 Task: Search "Current user" in request & apply.
Action: Mouse pressed left at (772, 234)
Screenshot: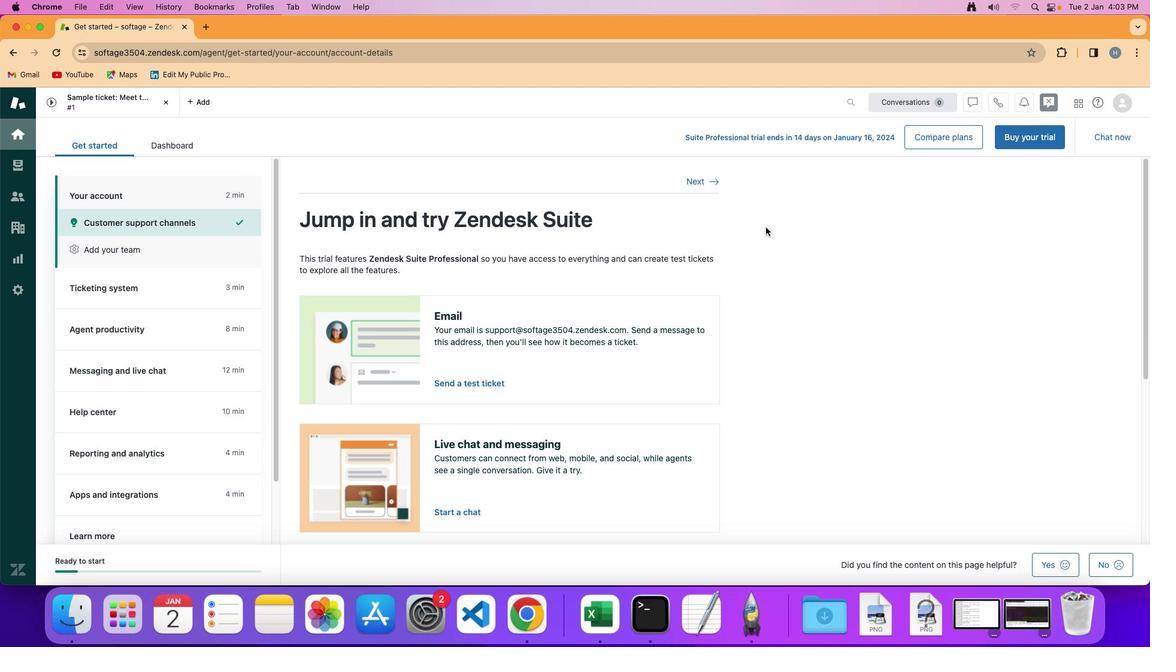 
Action: Mouse moved to (32, 174)
Screenshot: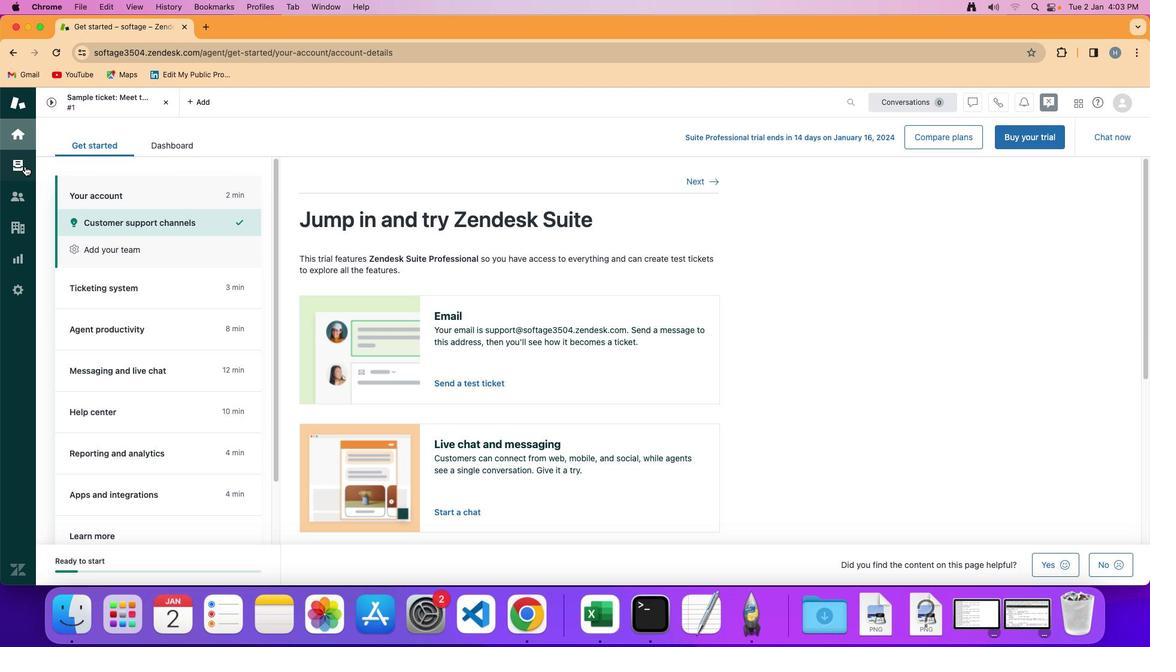 
Action: Mouse pressed left at (32, 174)
Screenshot: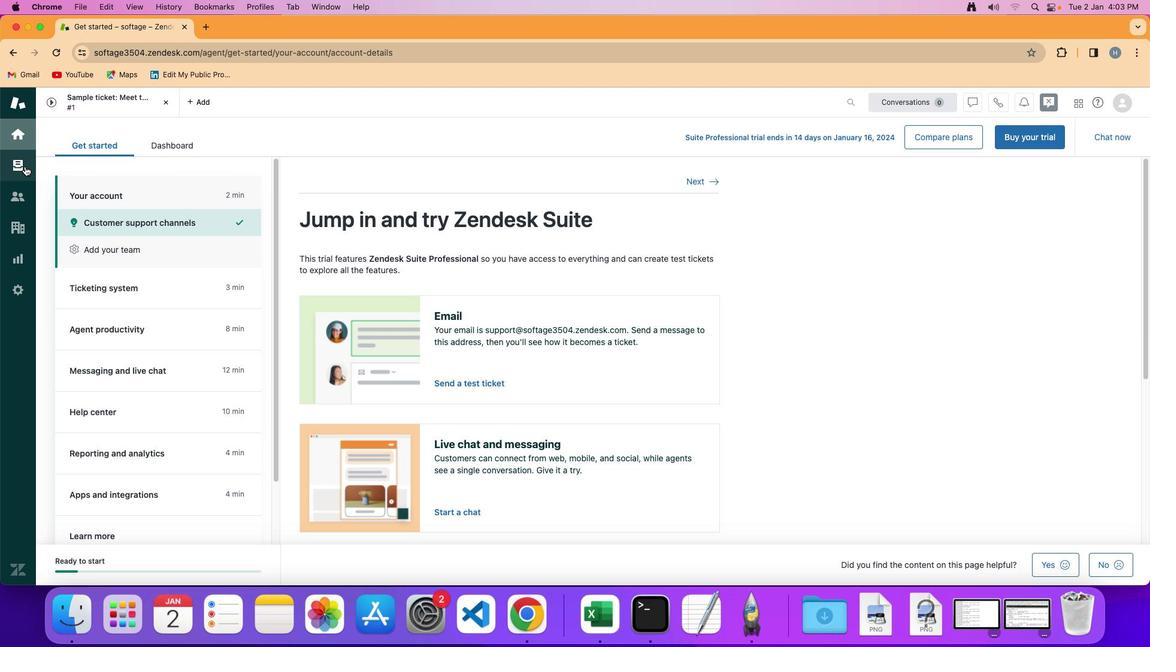 
Action: Mouse moved to (286, 192)
Screenshot: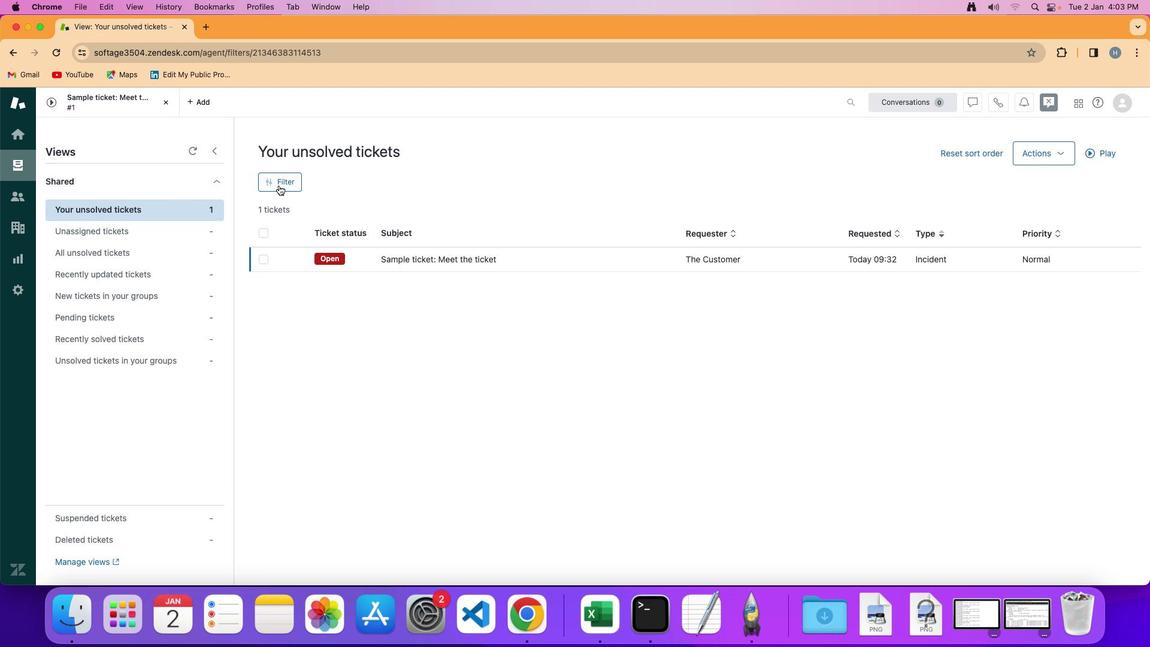 
Action: Mouse pressed left at (286, 192)
Screenshot: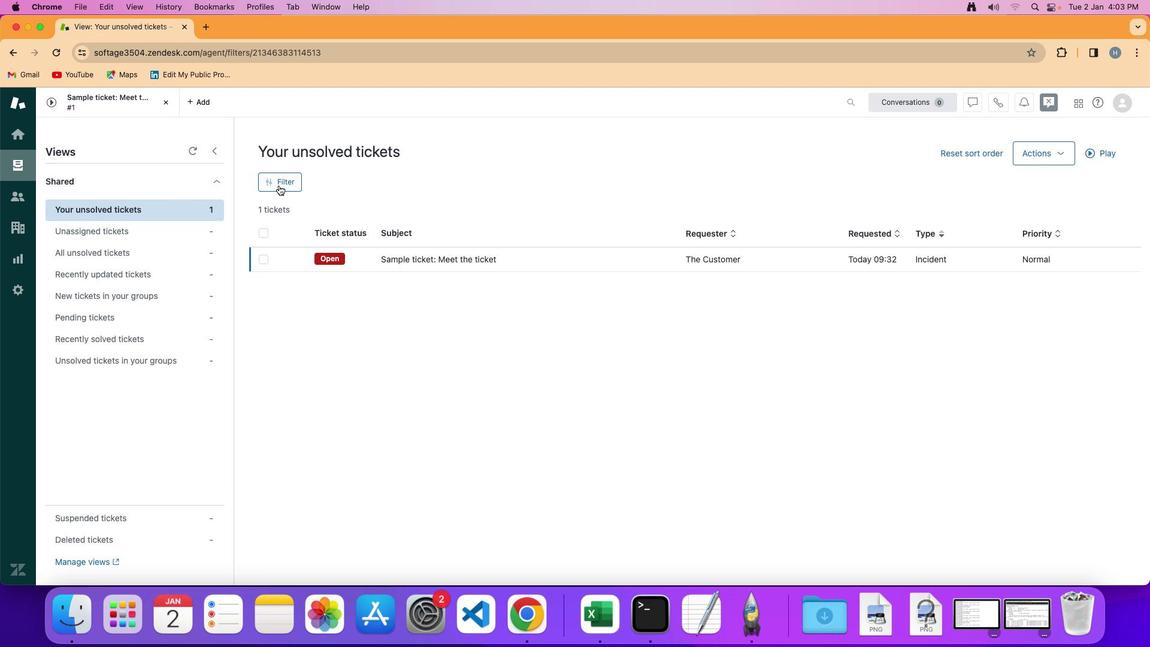 
Action: Mouse moved to (1011, 296)
Screenshot: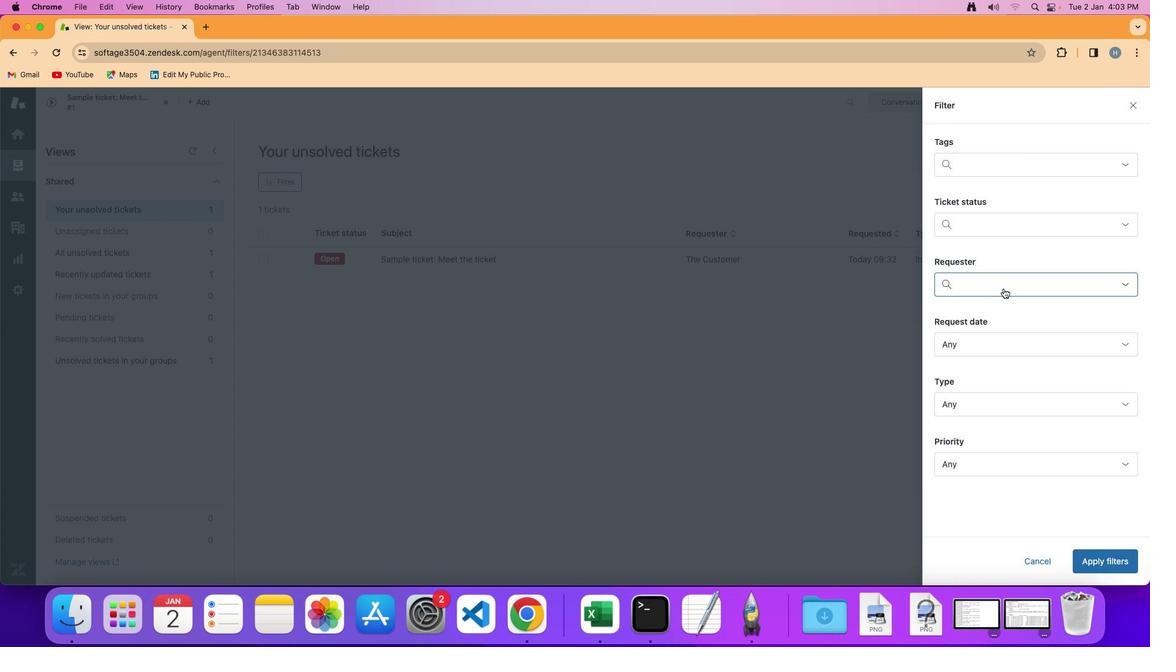 
Action: Mouse pressed left at (1011, 296)
Screenshot: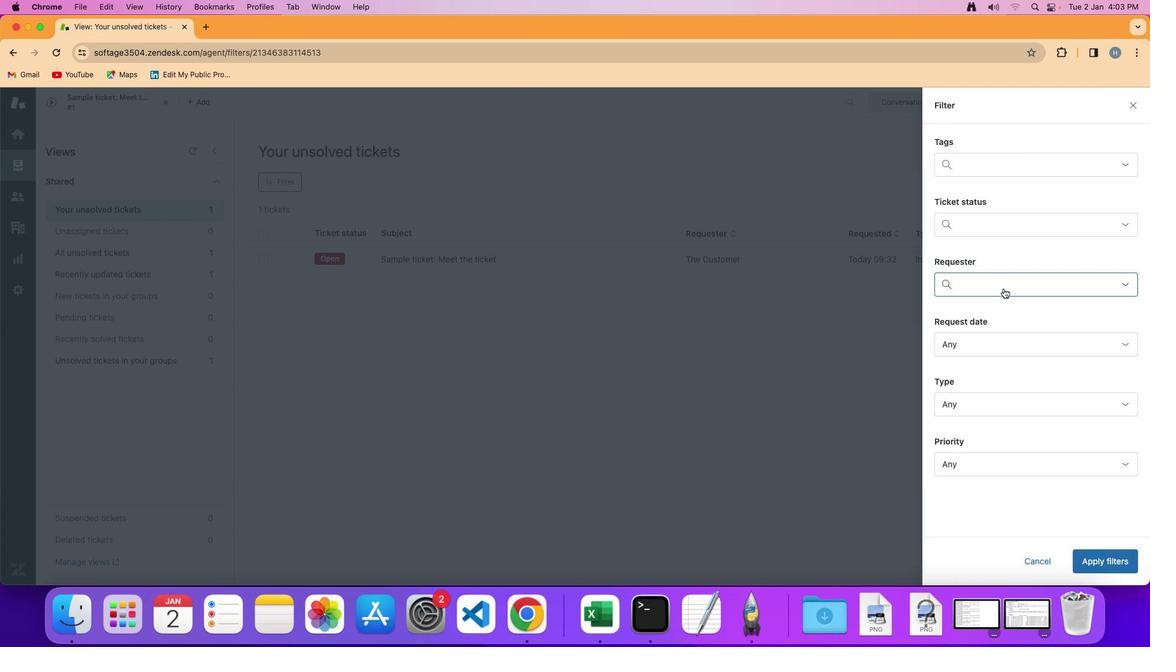 
Action: Mouse moved to (1009, 361)
Screenshot: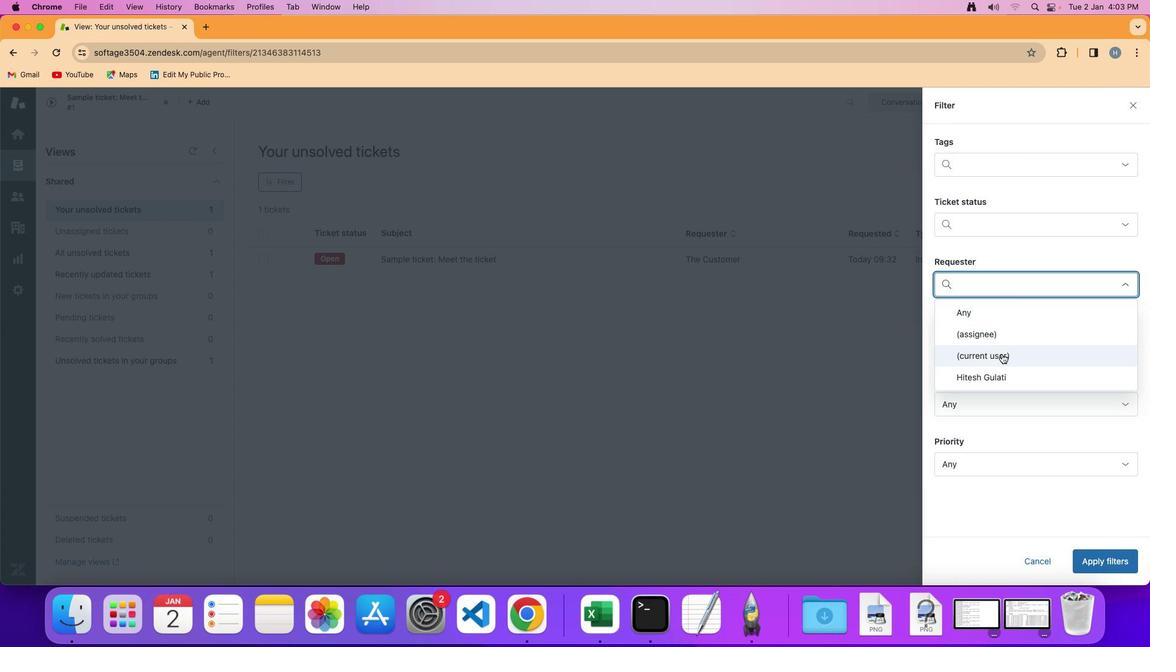 
Action: Mouse pressed left at (1009, 361)
Screenshot: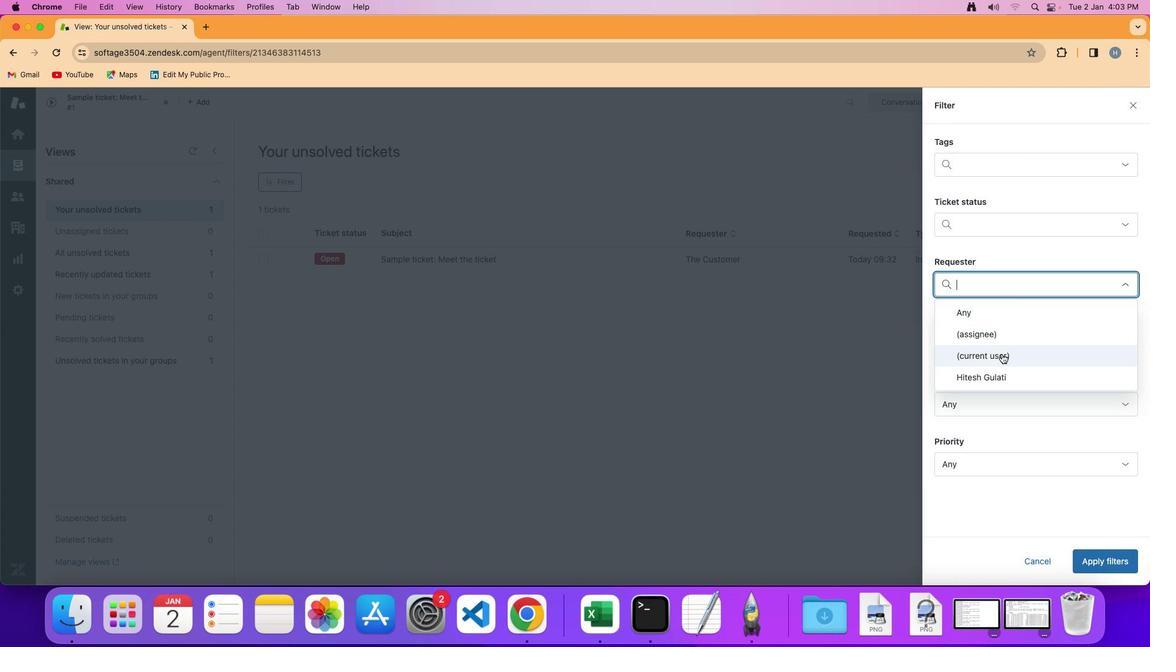 
Action: Mouse moved to (1104, 566)
Screenshot: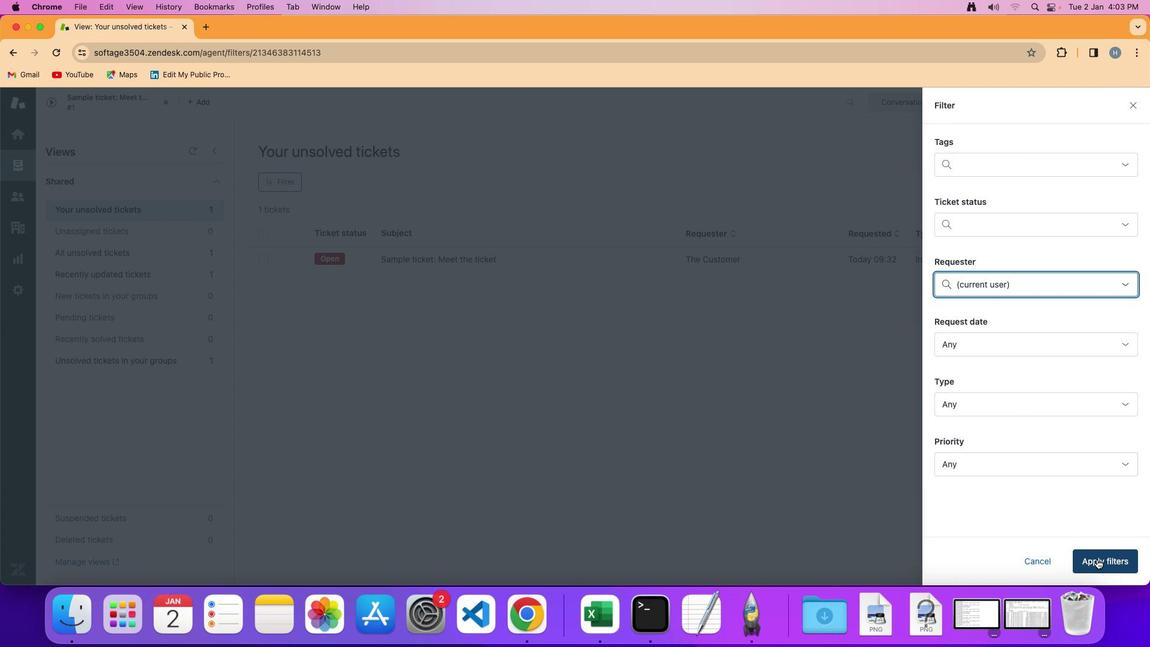 
Action: Mouse pressed left at (1104, 566)
Screenshot: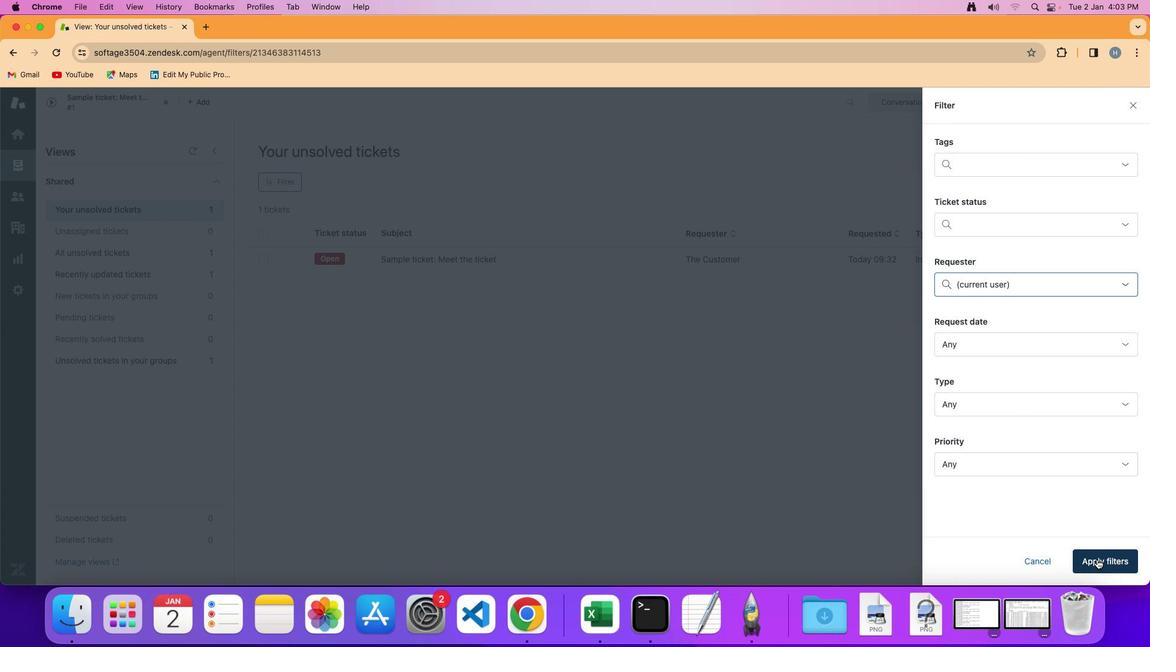 
Action: Mouse moved to (811, 428)
Screenshot: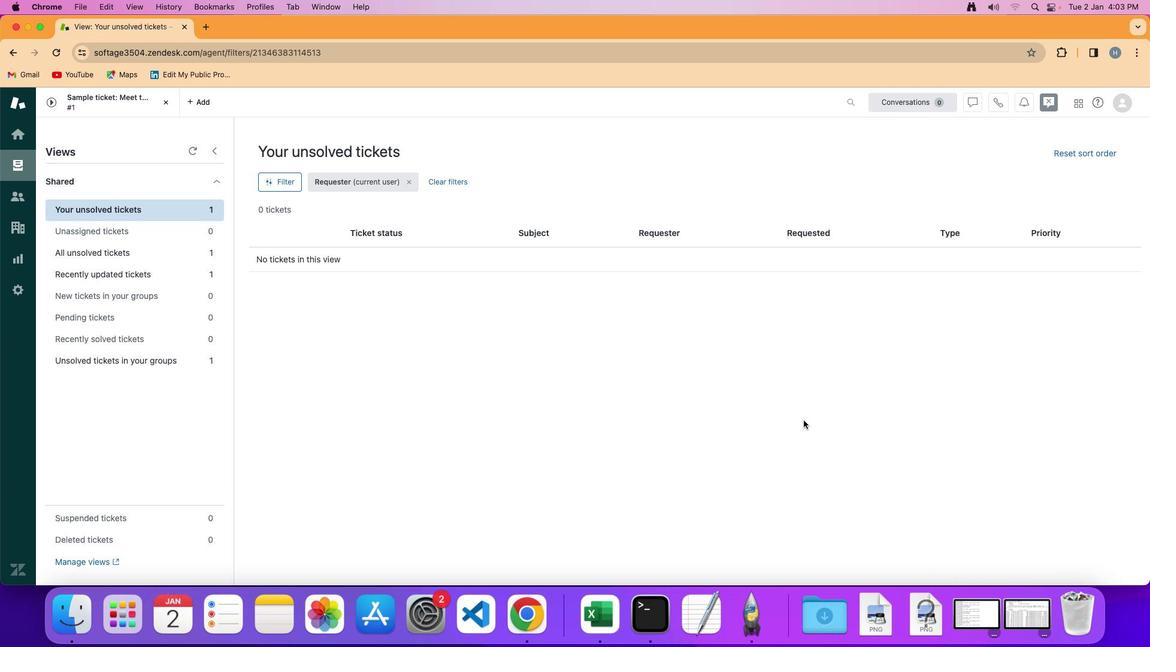 
